 Task: Apply layout title only in current slide.
Action: Mouse moved to (377, 85)
Screenshot: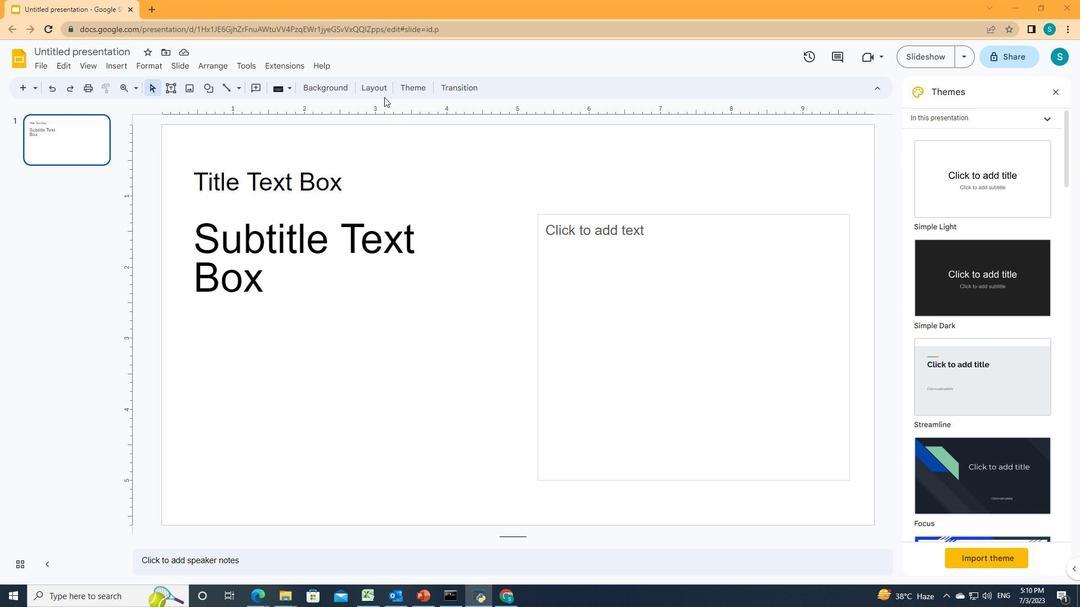 
Action: Mouse pressed left at (377, 85)
Screenshot: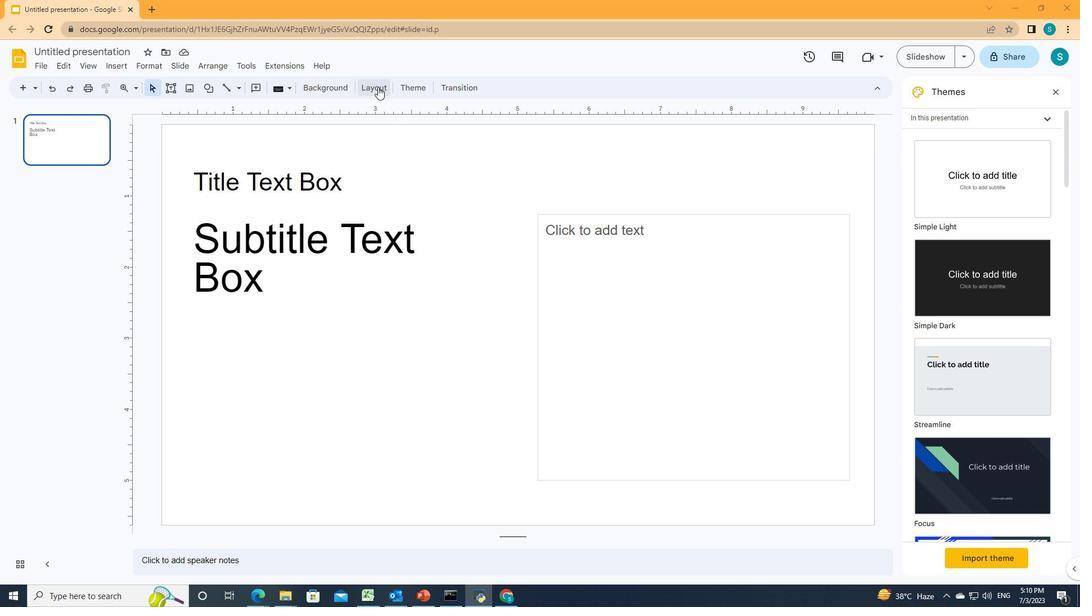
Action: Mouse moved to (472, 193)
Screenshot: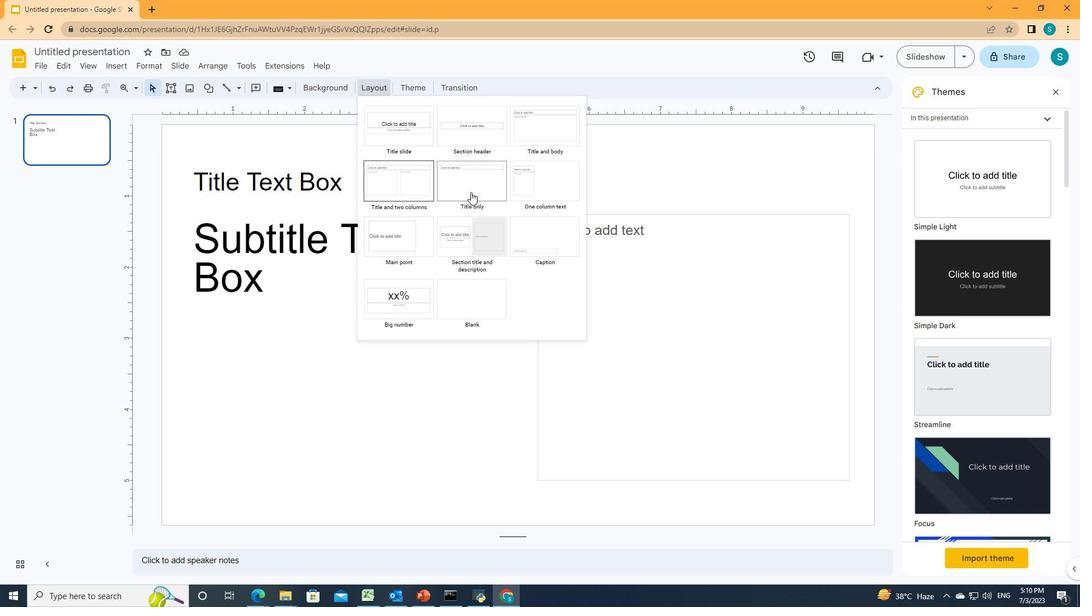 
Action: Mouse pressed left at (472, 193)
Screenshot: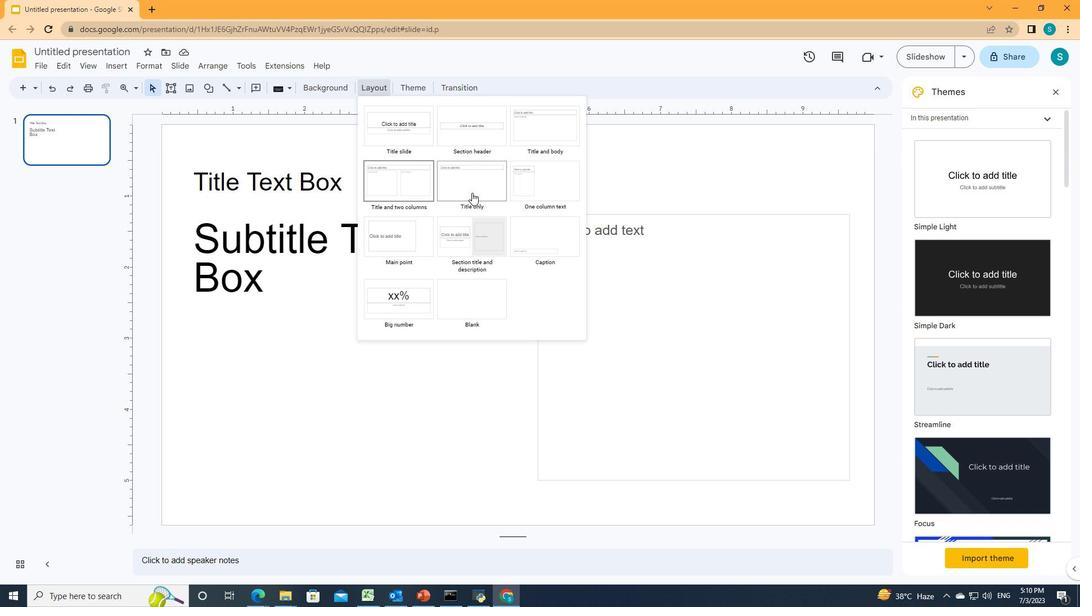 
Action: Mouse moved to (475, 205)
Screenshot: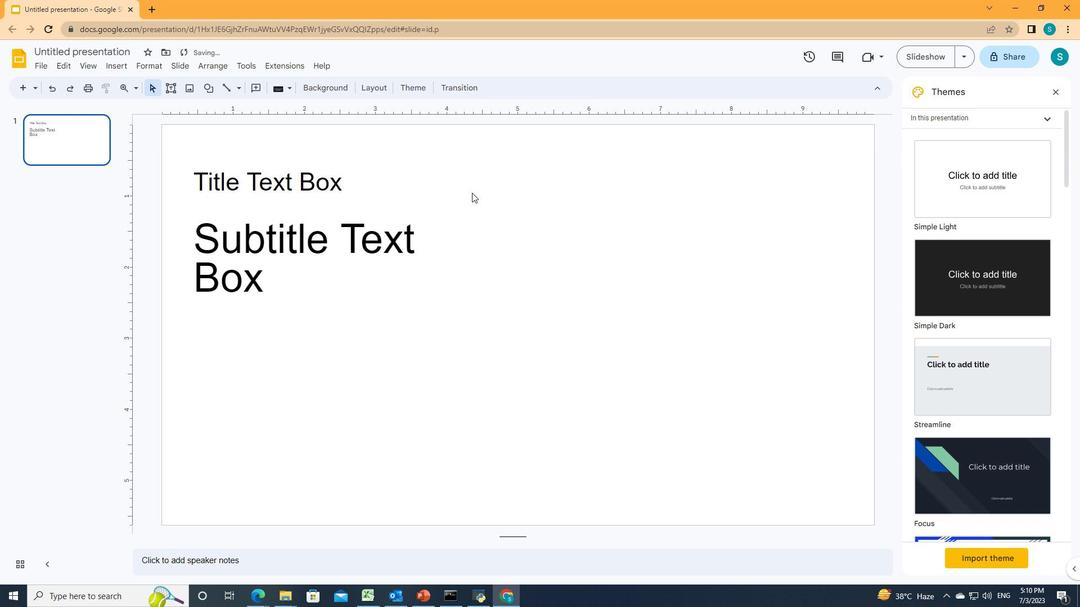 
